 Task: Measure the distance between Memphis and Great Smoky Mountains National Park.
Action: Mouse moved to (325, 110)
Screenshot: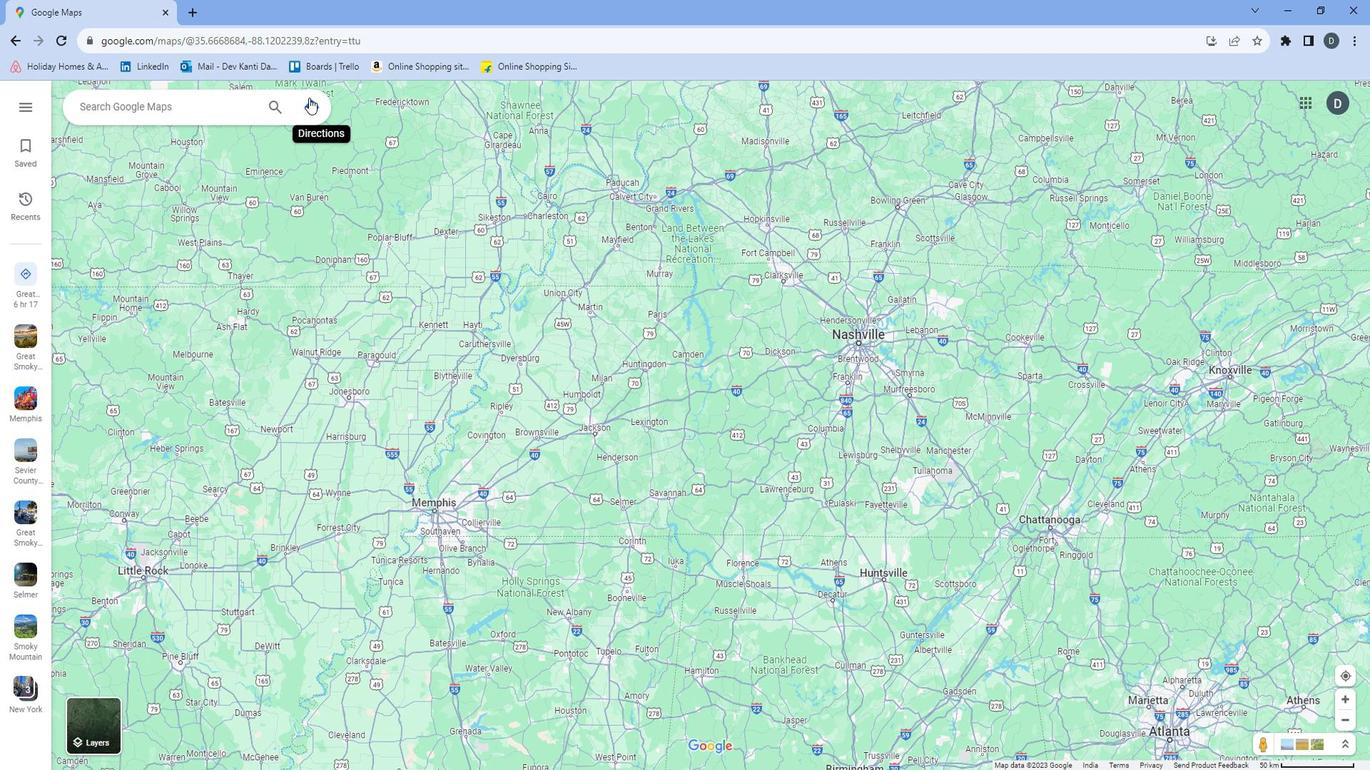 
Action: Mouse pressed left at (325, 110)
Screenshot: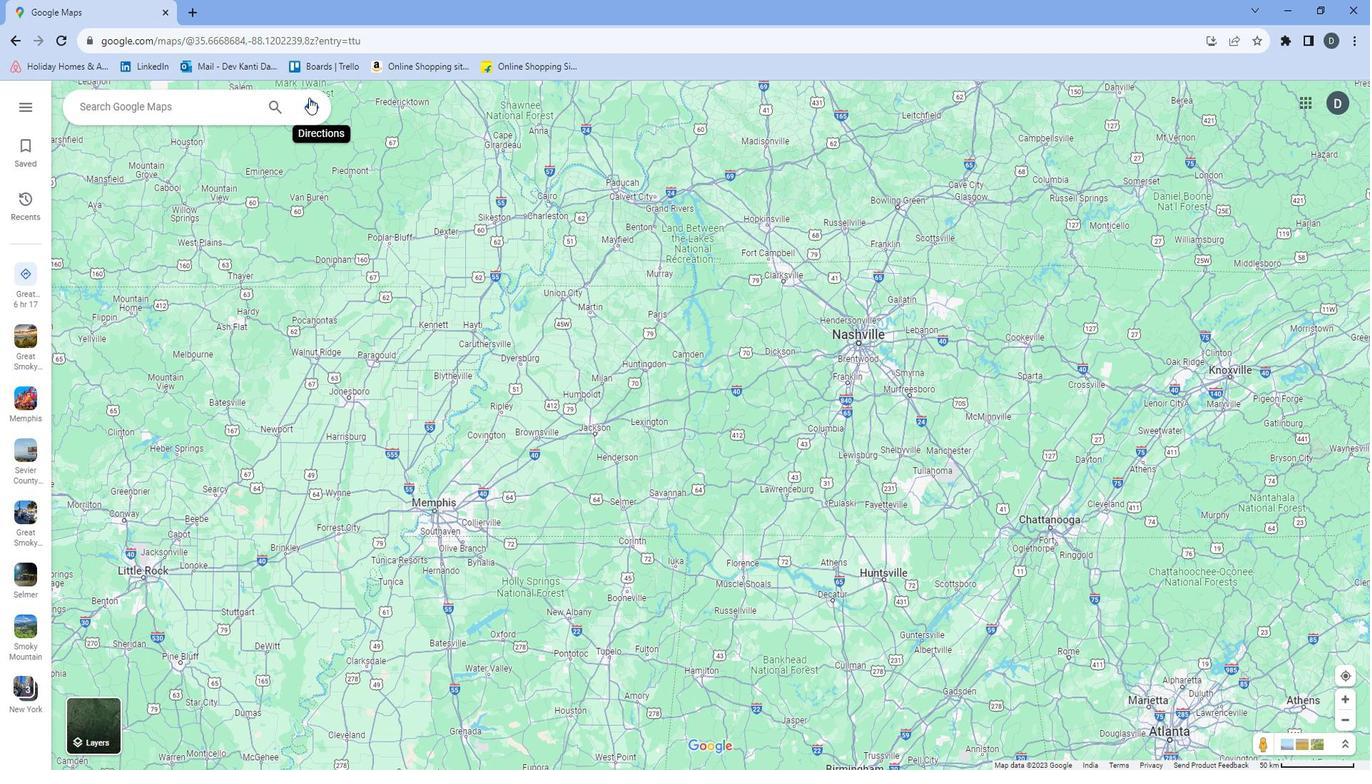 
Action: Mouse moved to (251, 161)
Screenshot: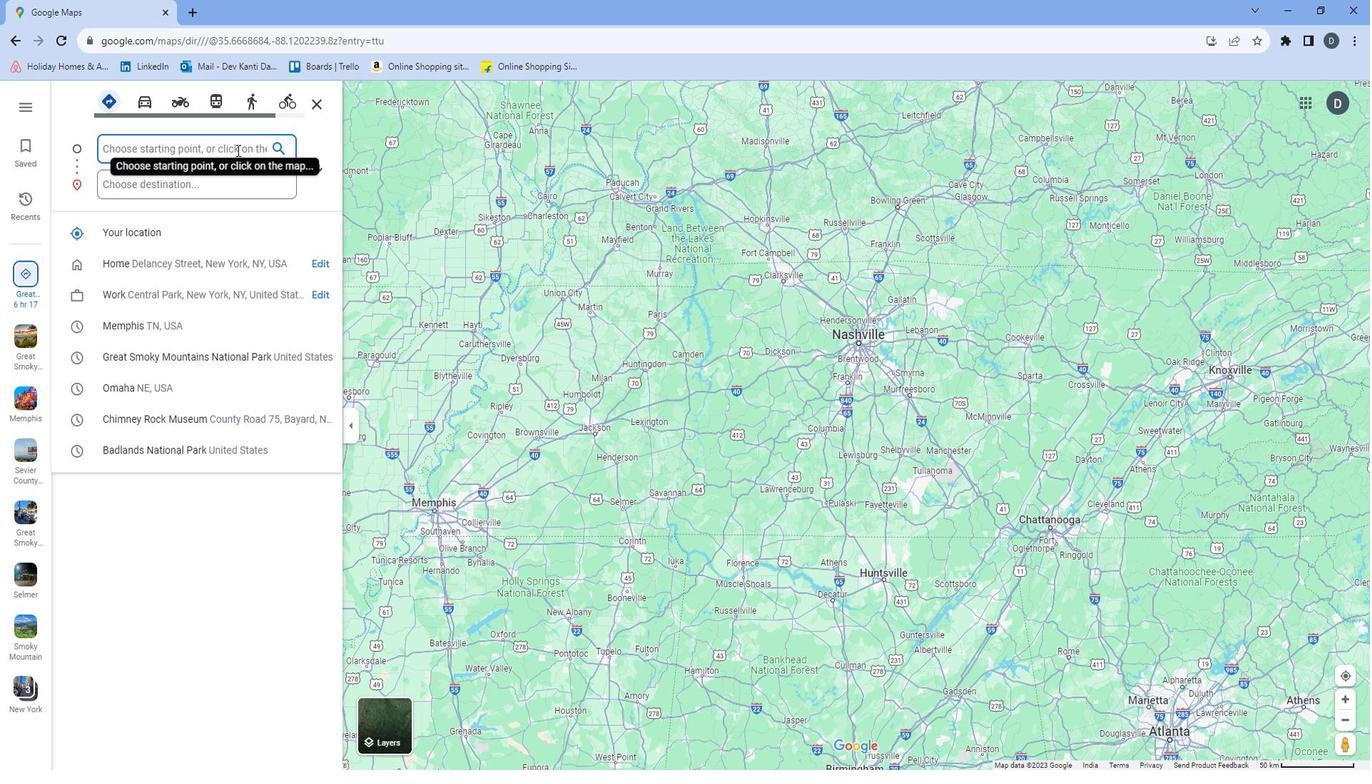 
Action: Mouse pressed left at (251, 161)
Screenshot: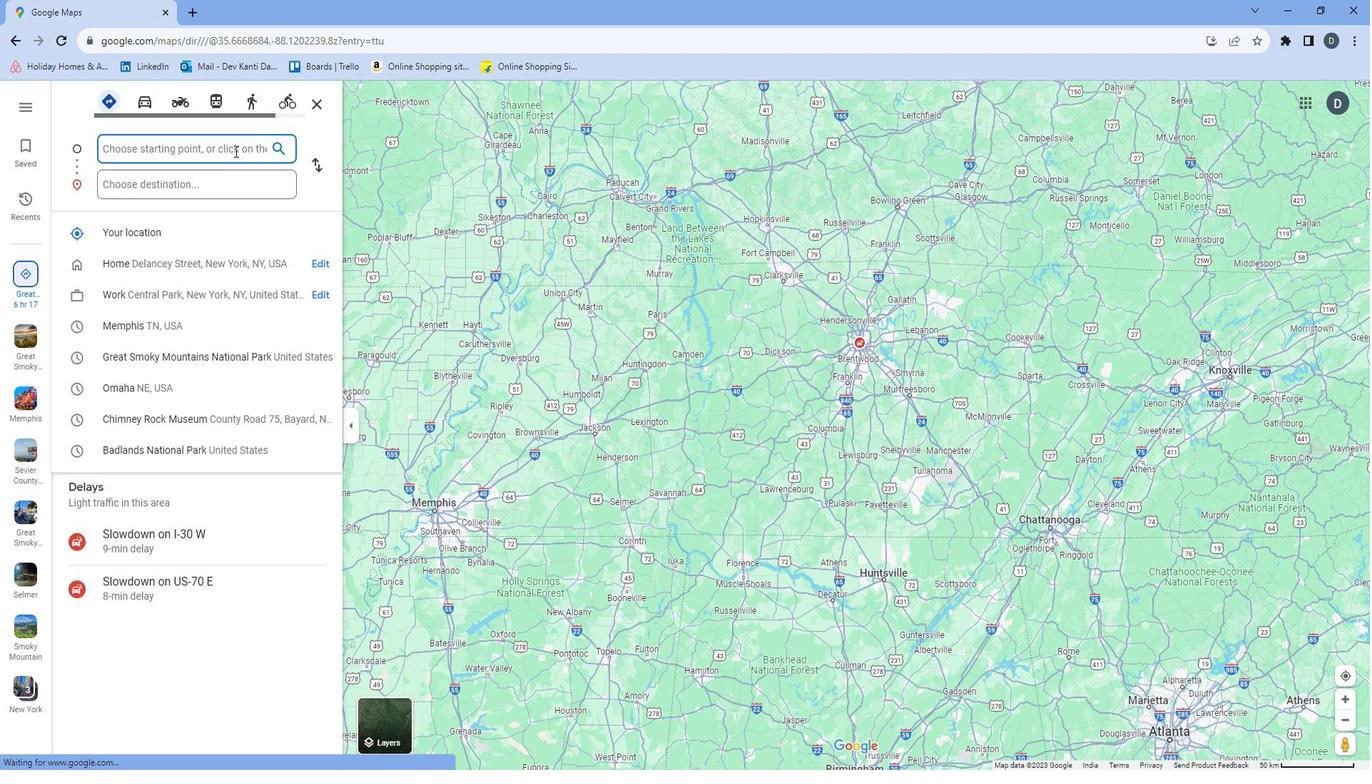 
Action: Key pressed <Key.shift><Key.shift><Key.shift><Key.shift><Key.shift><Key.shift>Memphis
Screenshot: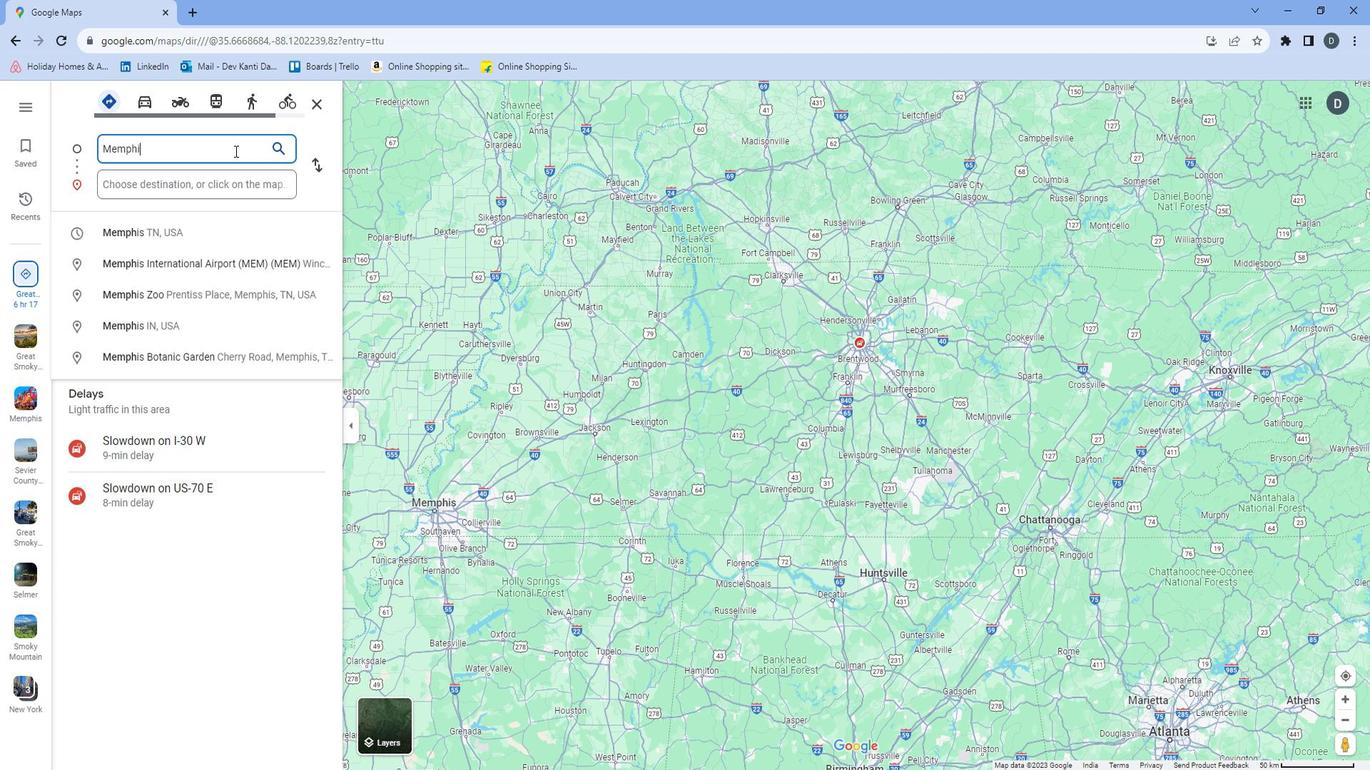 
Action: Mouse moved to (227, 191)
Screenshot: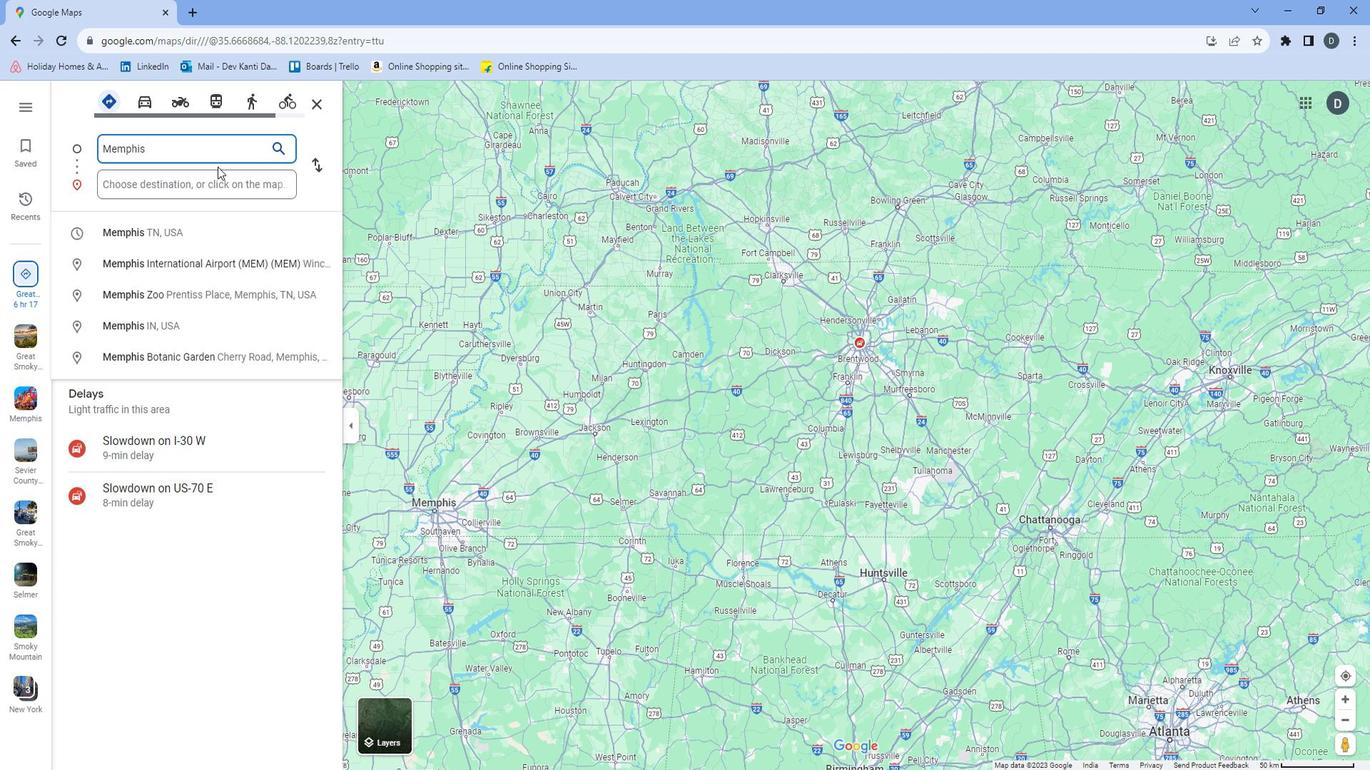 
Action: Mouse pressed left at (227, 191)
Screenshot: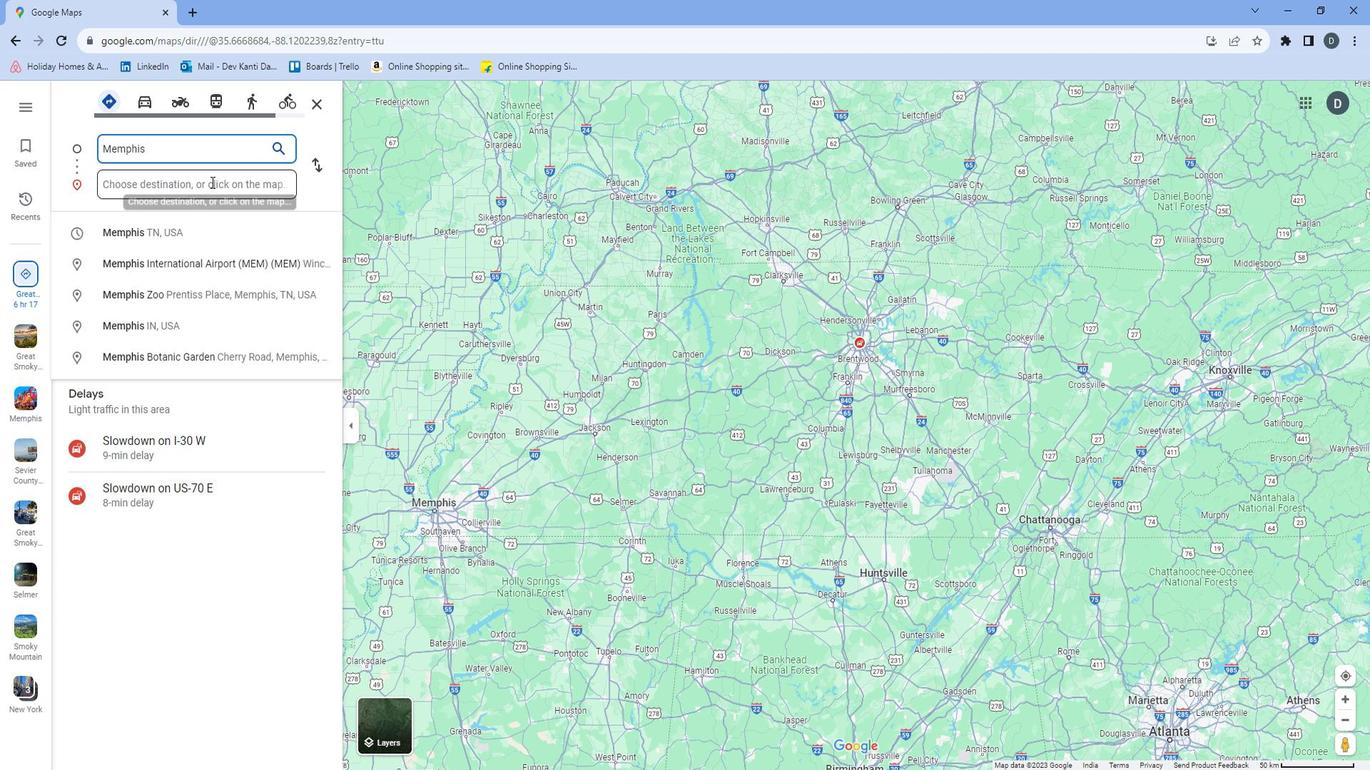 
Action: Key pressed <Key.shift>Great<Key.space><Key.shift>Smoky<Key.space><Key.shift>Mountains<Key.space><Key.shift><Key.shift><Key.shift><Key.shift><Key.shift><Key.shift><Key.shift><Key.shift><Key.shift><Key.shift><Key.shift><Key.shift><Key.shift><Key.shift><Key.shift><Key.shift><Key.shift><Key.shift><Key.shift><Key.shift><Key.shift><Key.shift><Key.shift>National<Key.space><Key.shift>Park
Screenshot: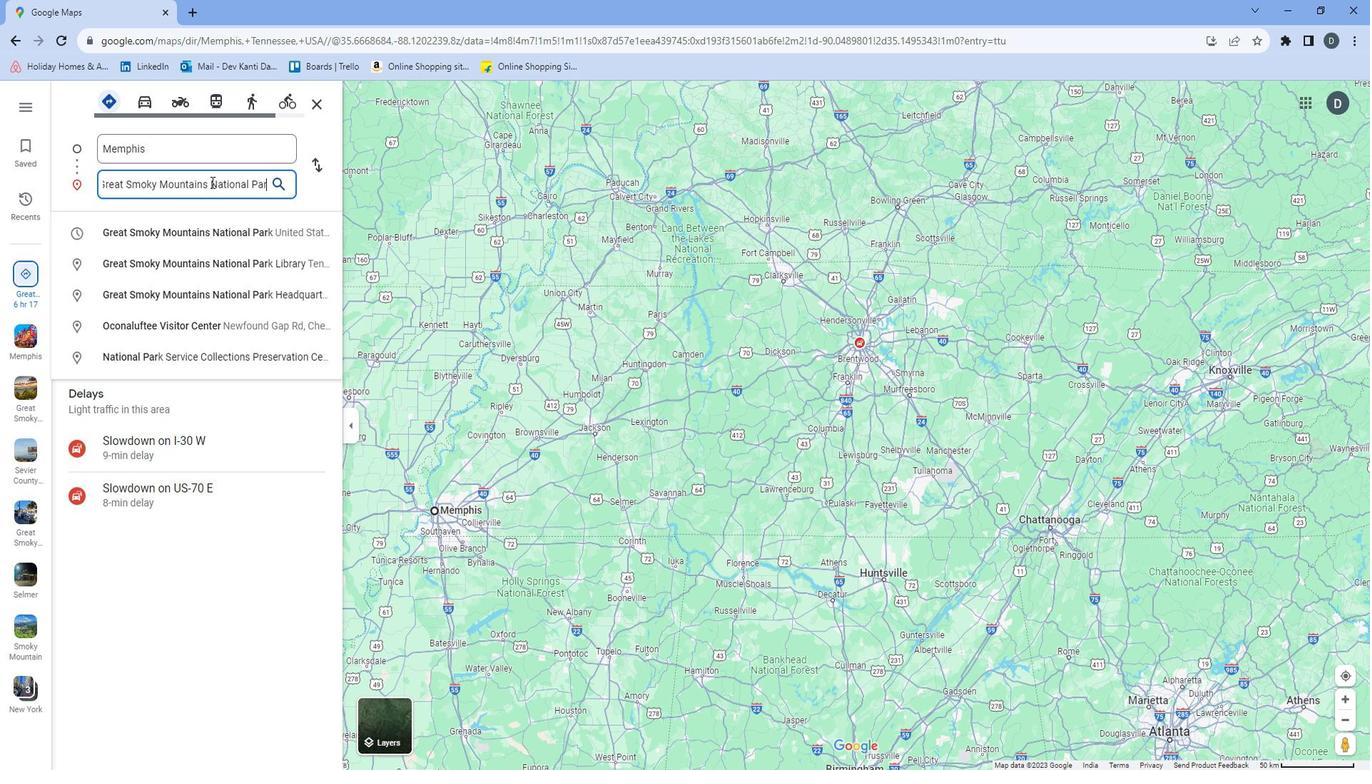 
Action: Mouse moved to (224, 233)
Screenshot: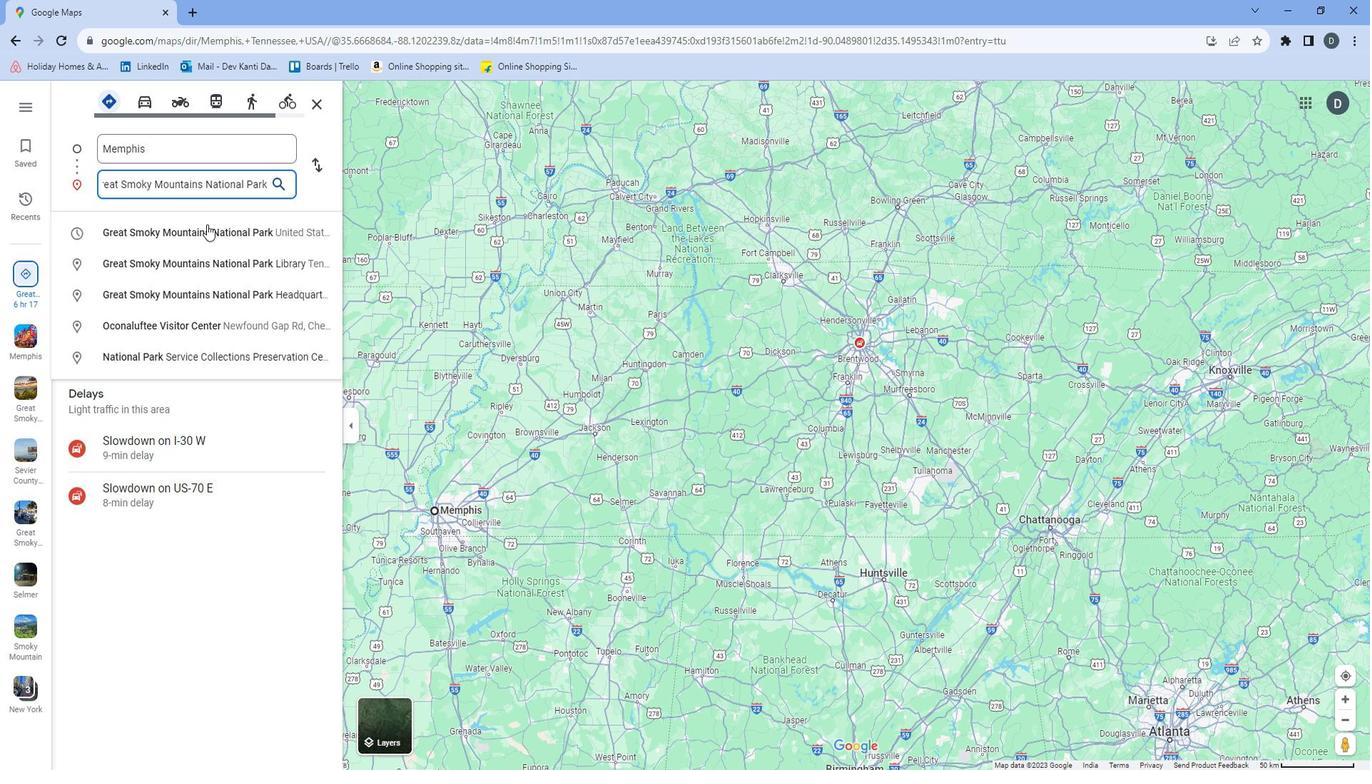 
Action: Mouse pressed left at (224, 233)
Screenshot: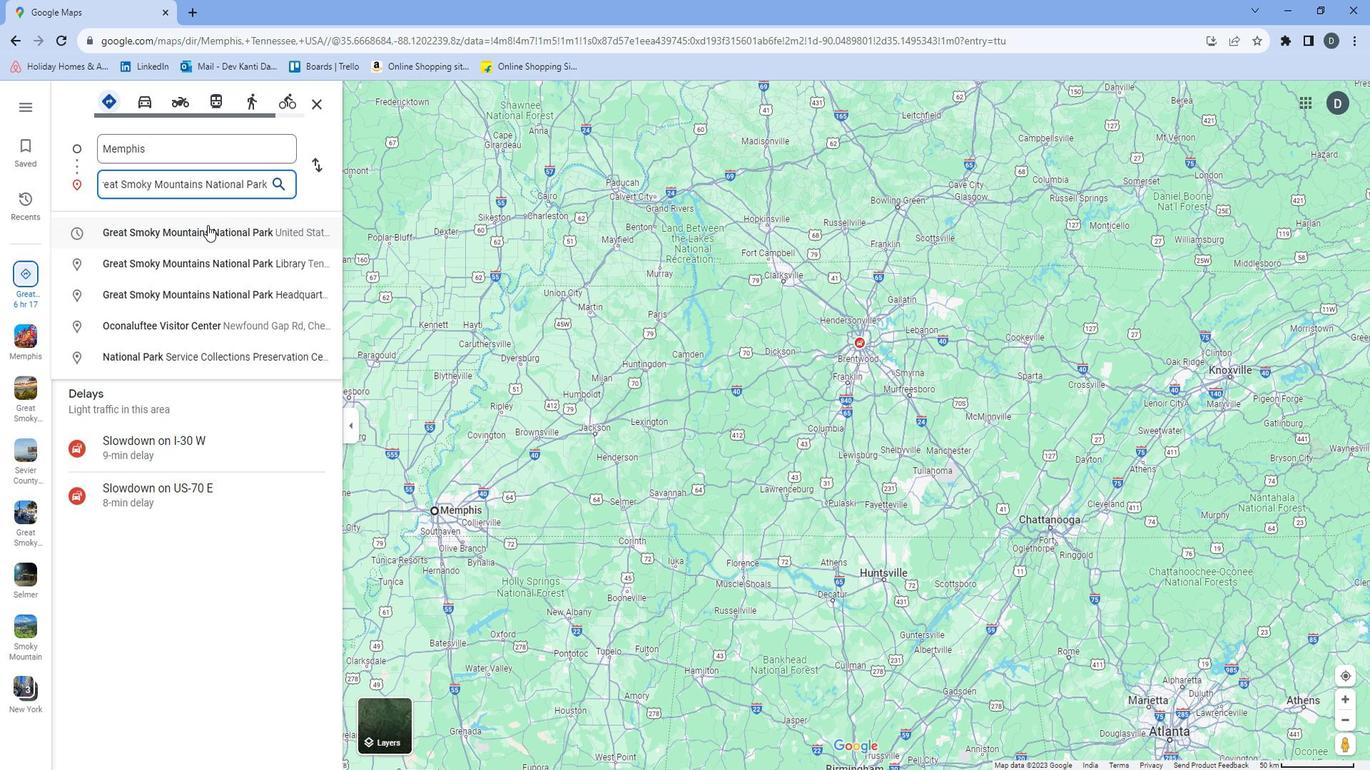 
Action: Mouse moved to (450, 509)
Screenshot: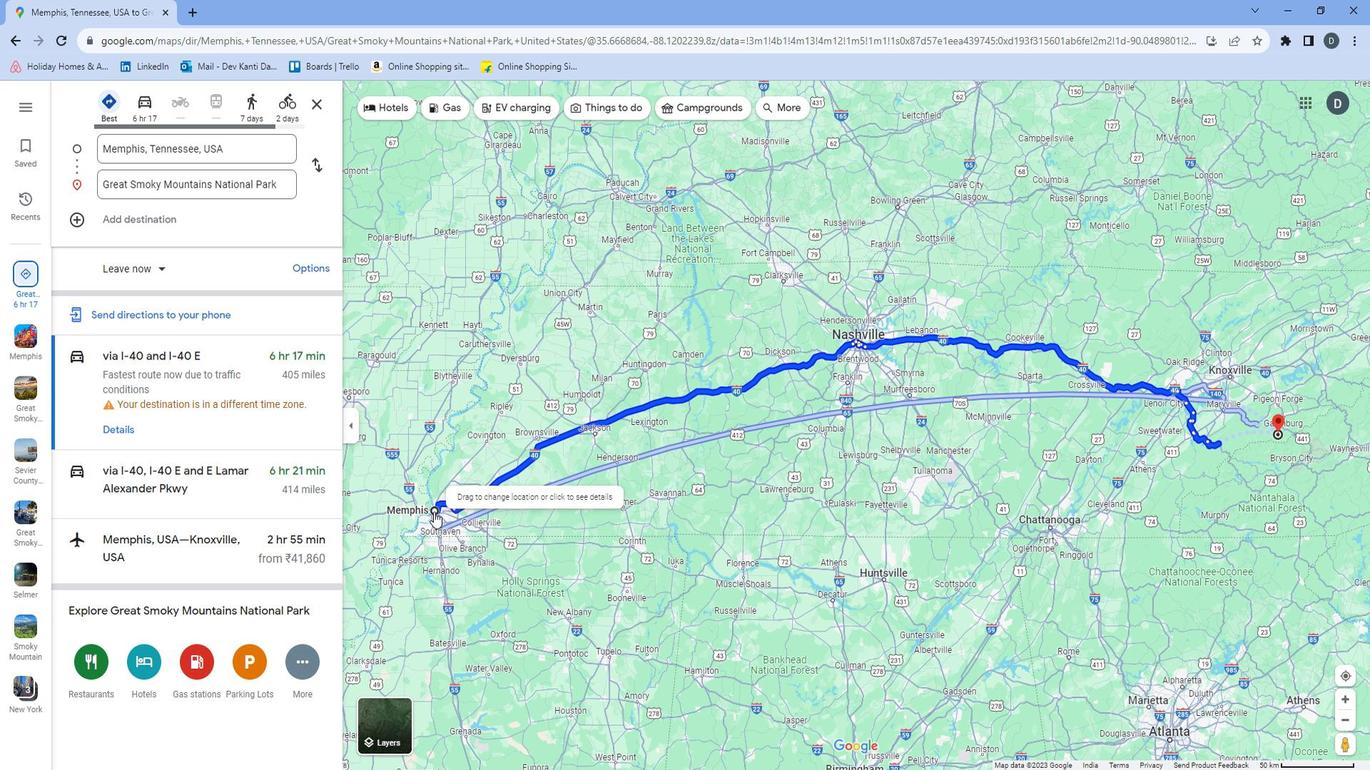 
Action: Mouse pressed right at (450, 509)
Screenshot: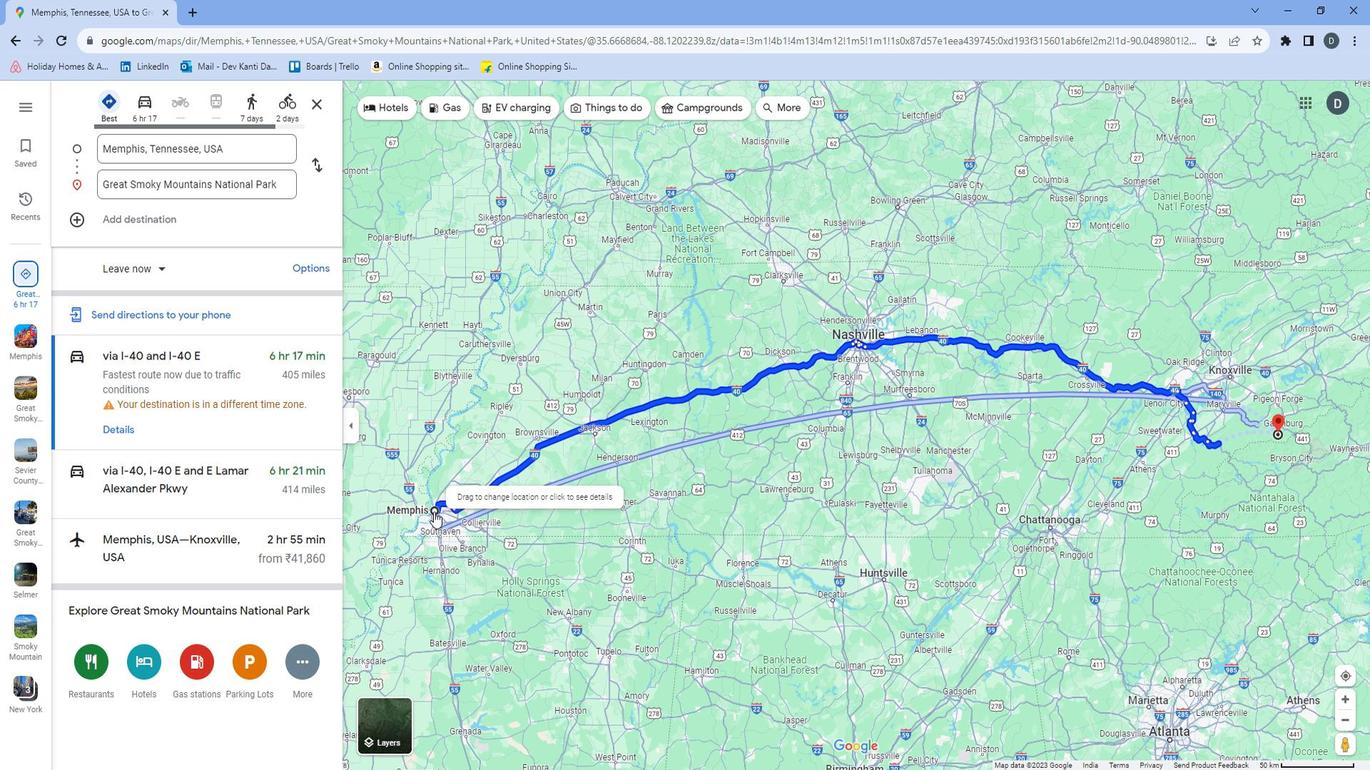 
Action: Mouse moved to (474, 620)
Screenshot: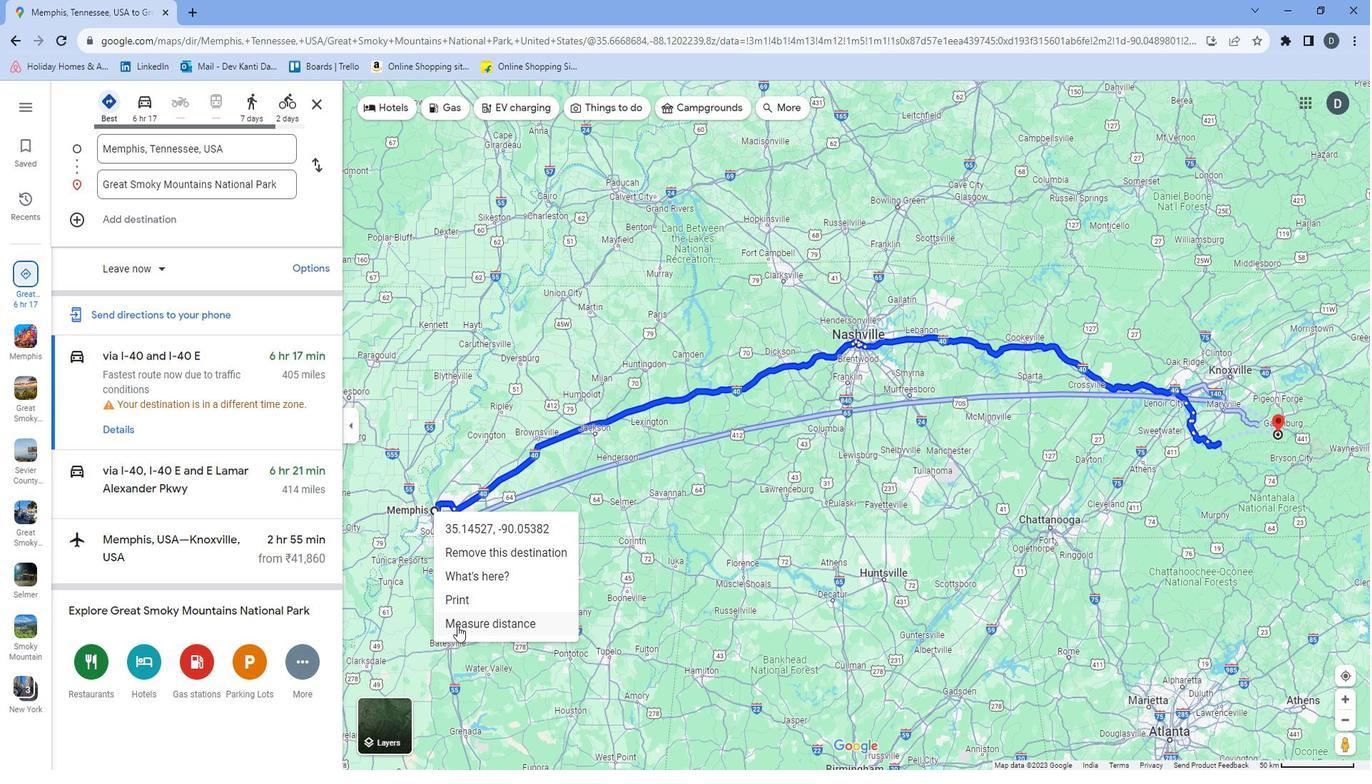 
Action: Mouse pressed left at (474, 620)
Screenshot: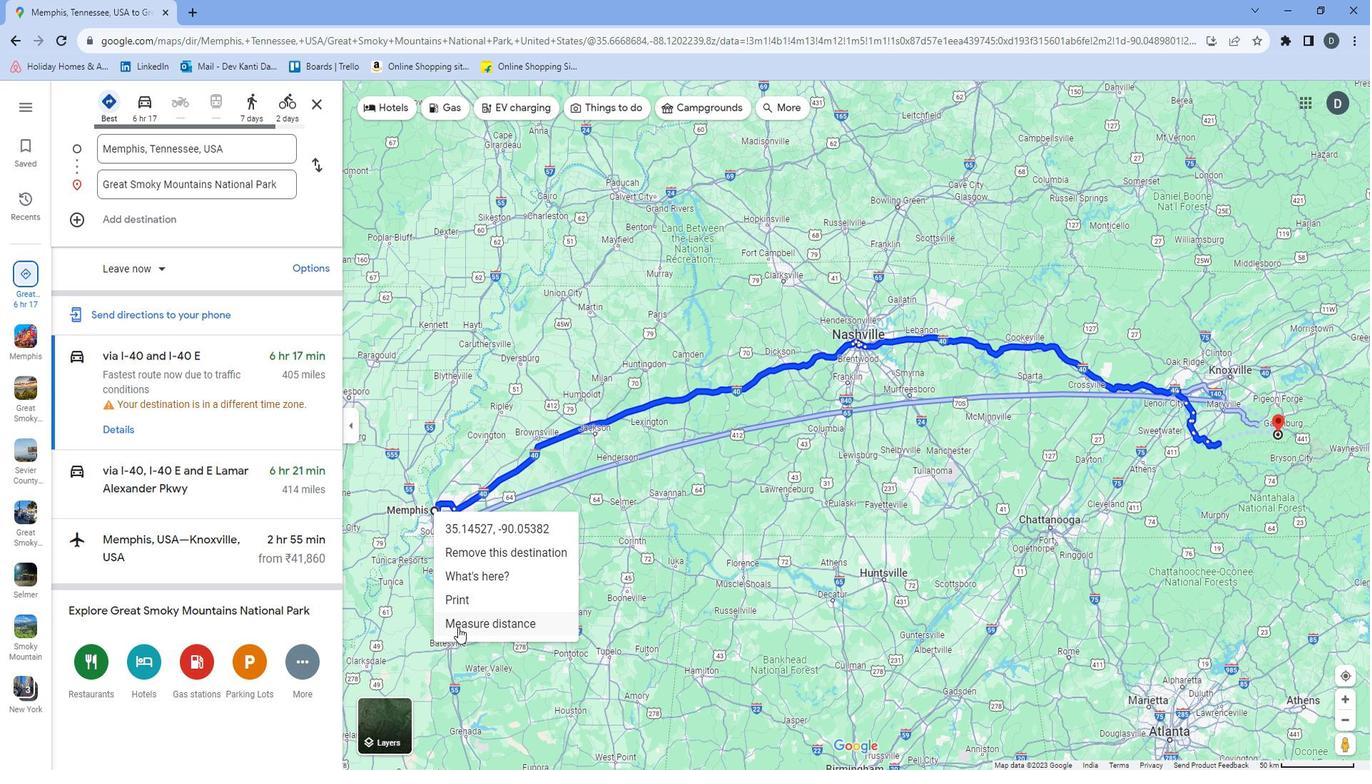 
Action: Mouse moved to (448, 507)
Screenshot: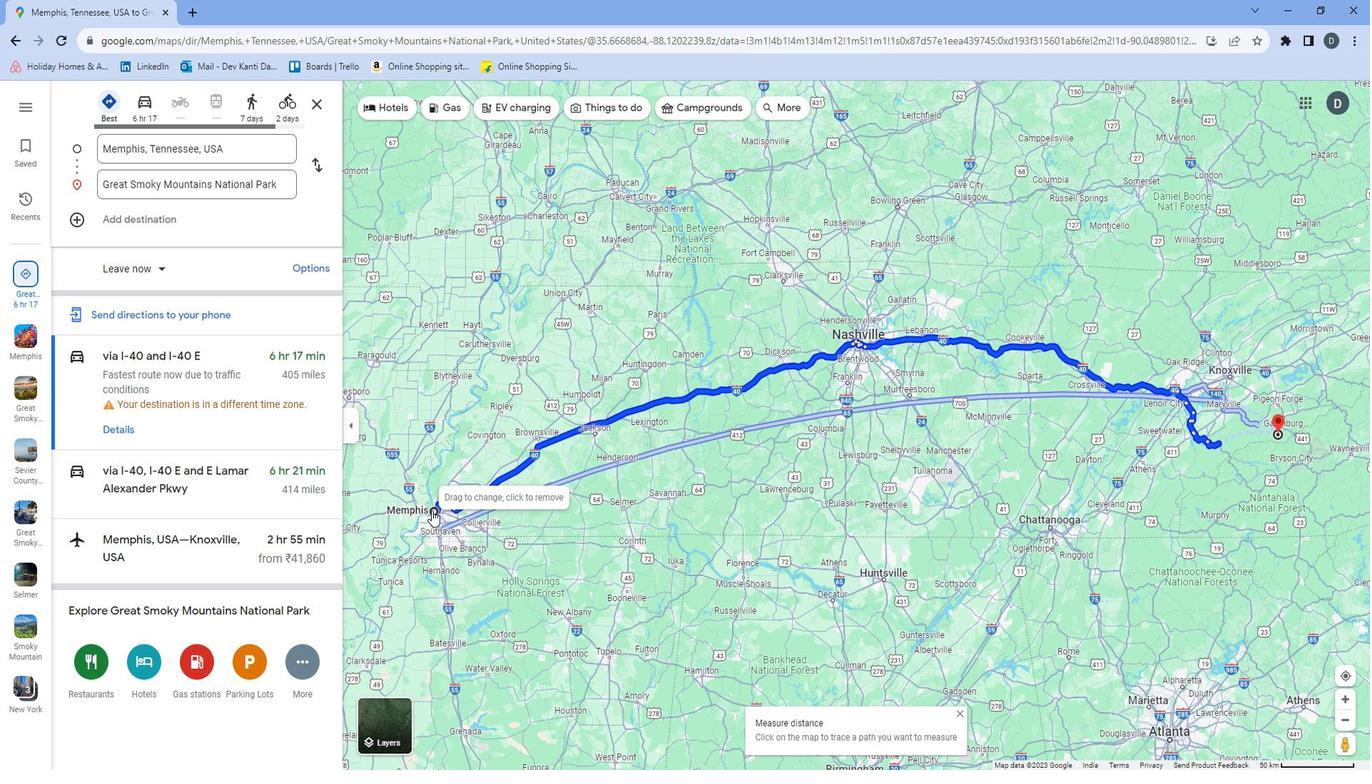 
Action: Mouse pressed left at (448, 507)
Screenshot: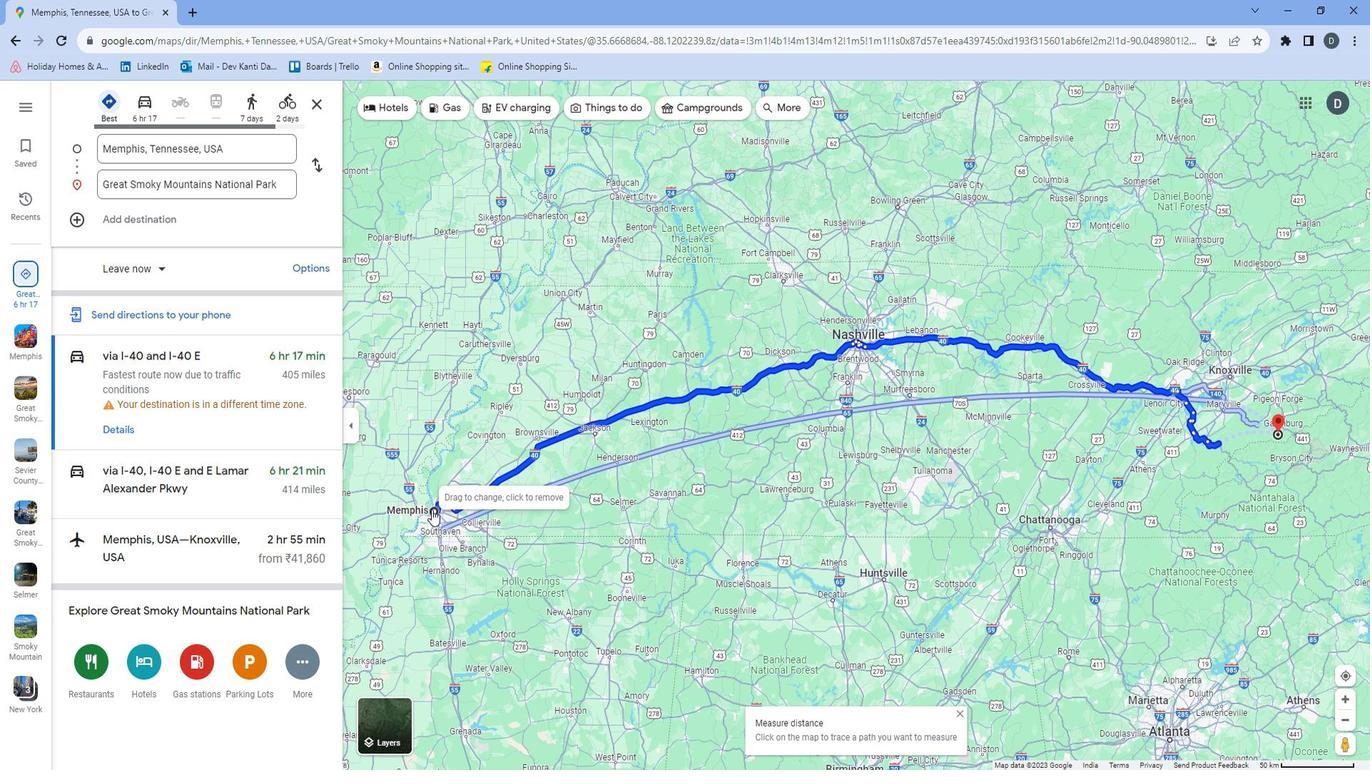 
Action: Mouse moved to (1294, 436)
Screenshot: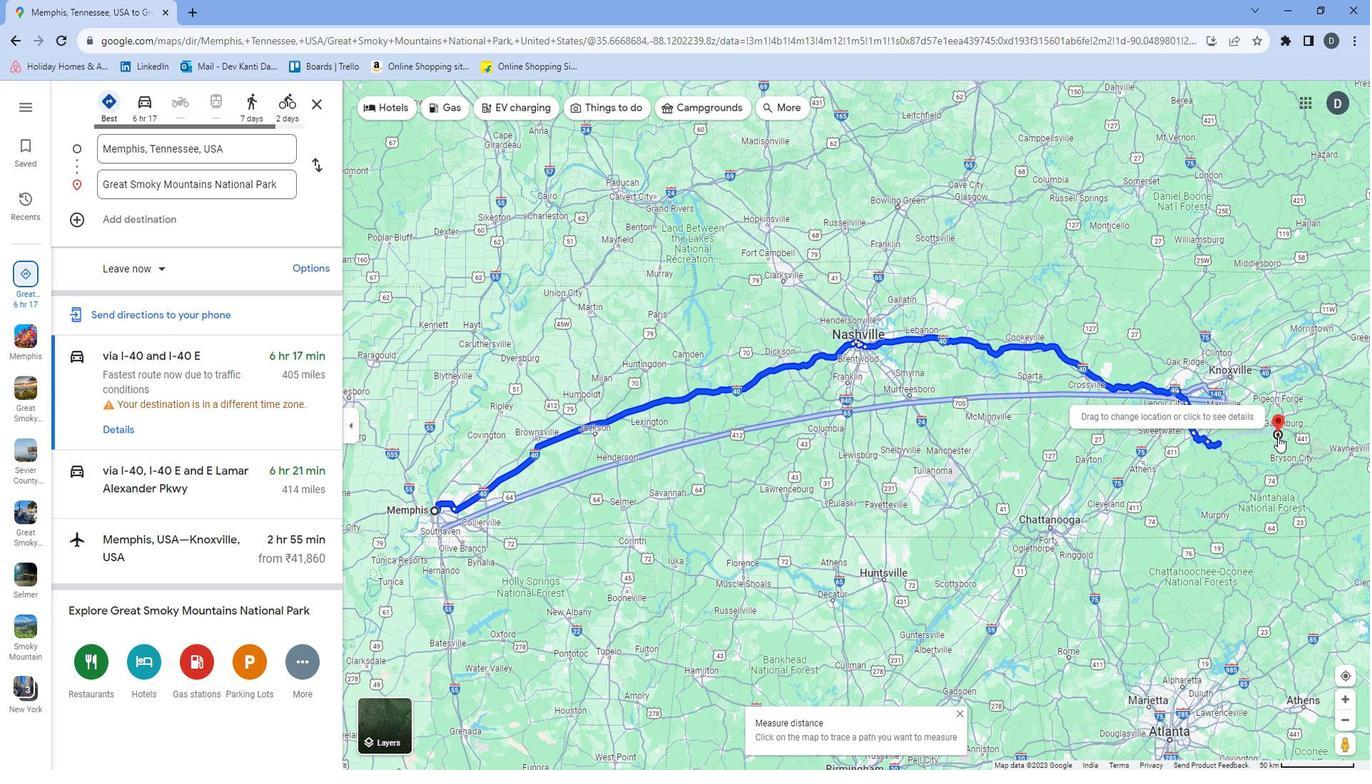 
Action: Mouse pressed left at (1294, 436)
Screenshot: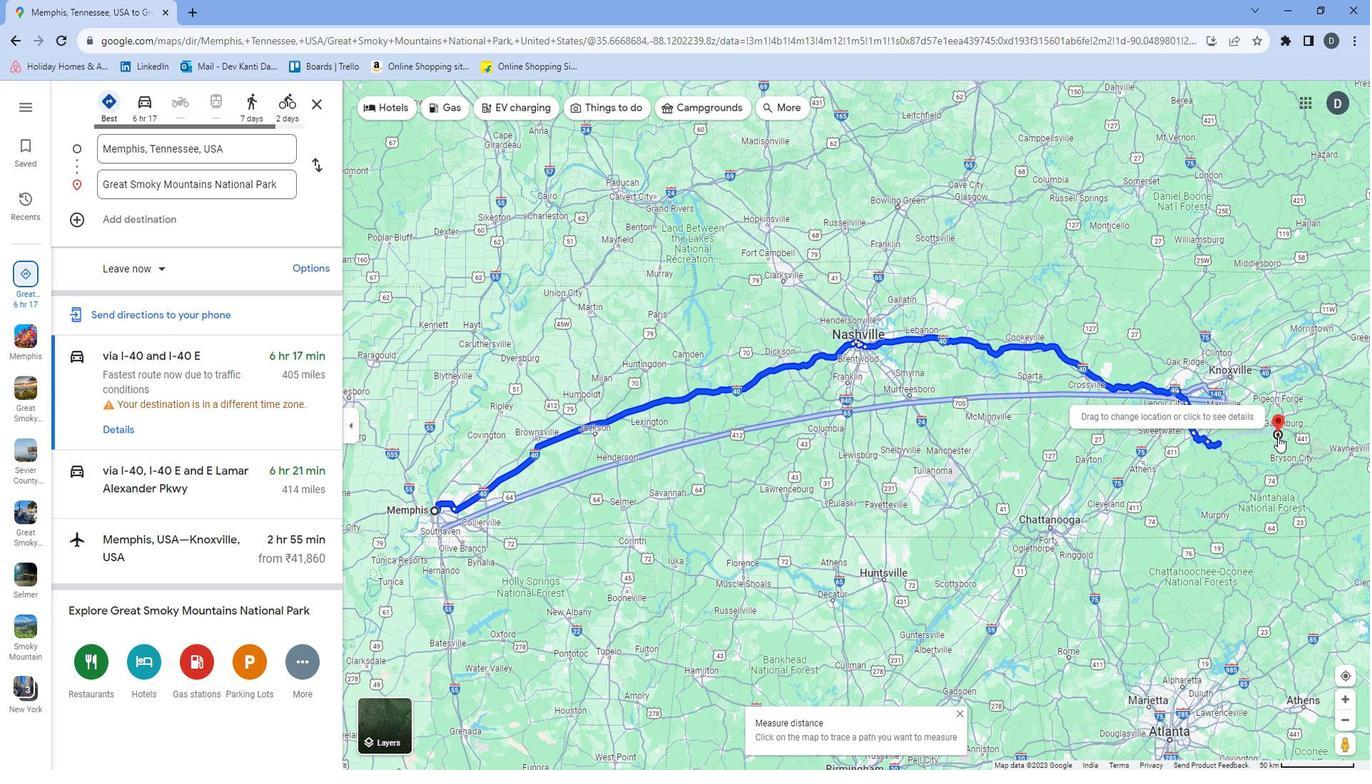 
Action: Mouse moved to (451, 508)
Screenshot: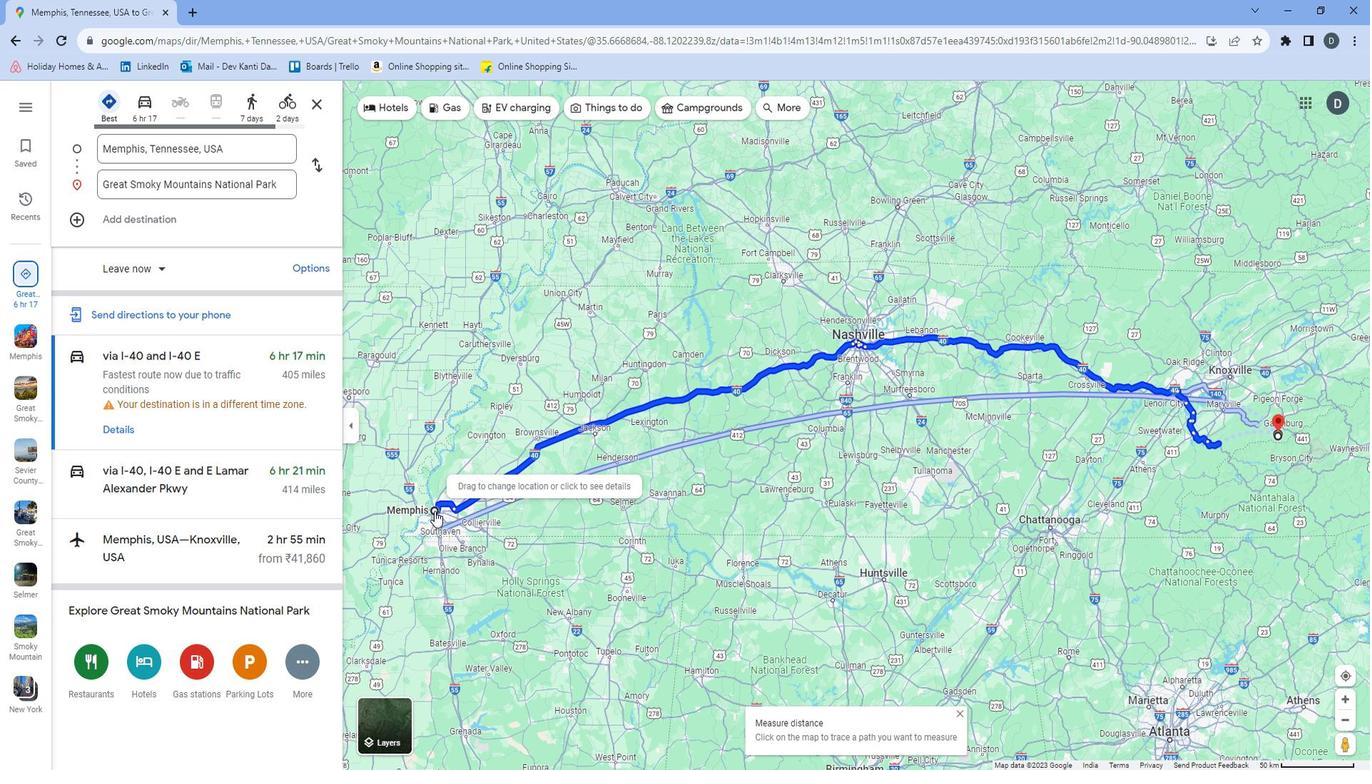 
Action: Mouse pressed left at (451, 508)
Screenshot: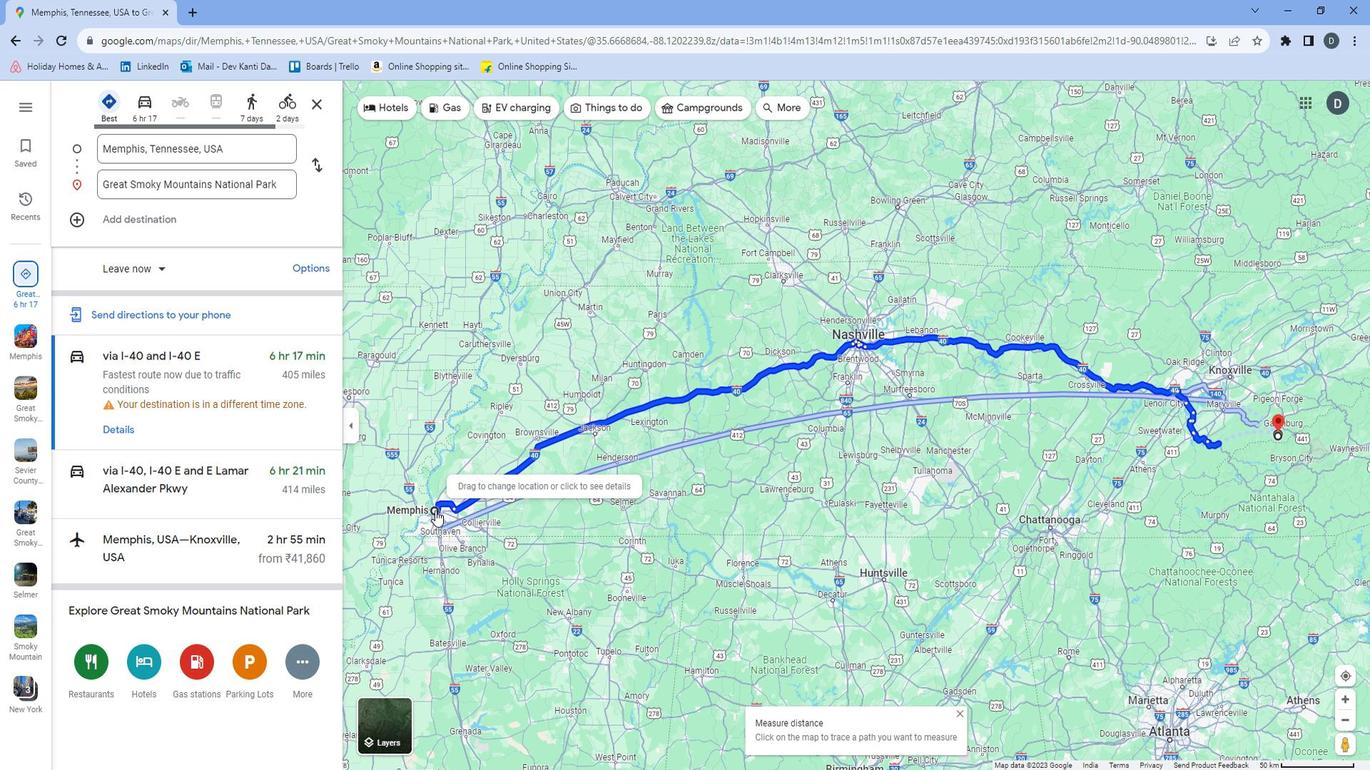 
Action: Mouse moved to (966, 730)
Screenshot: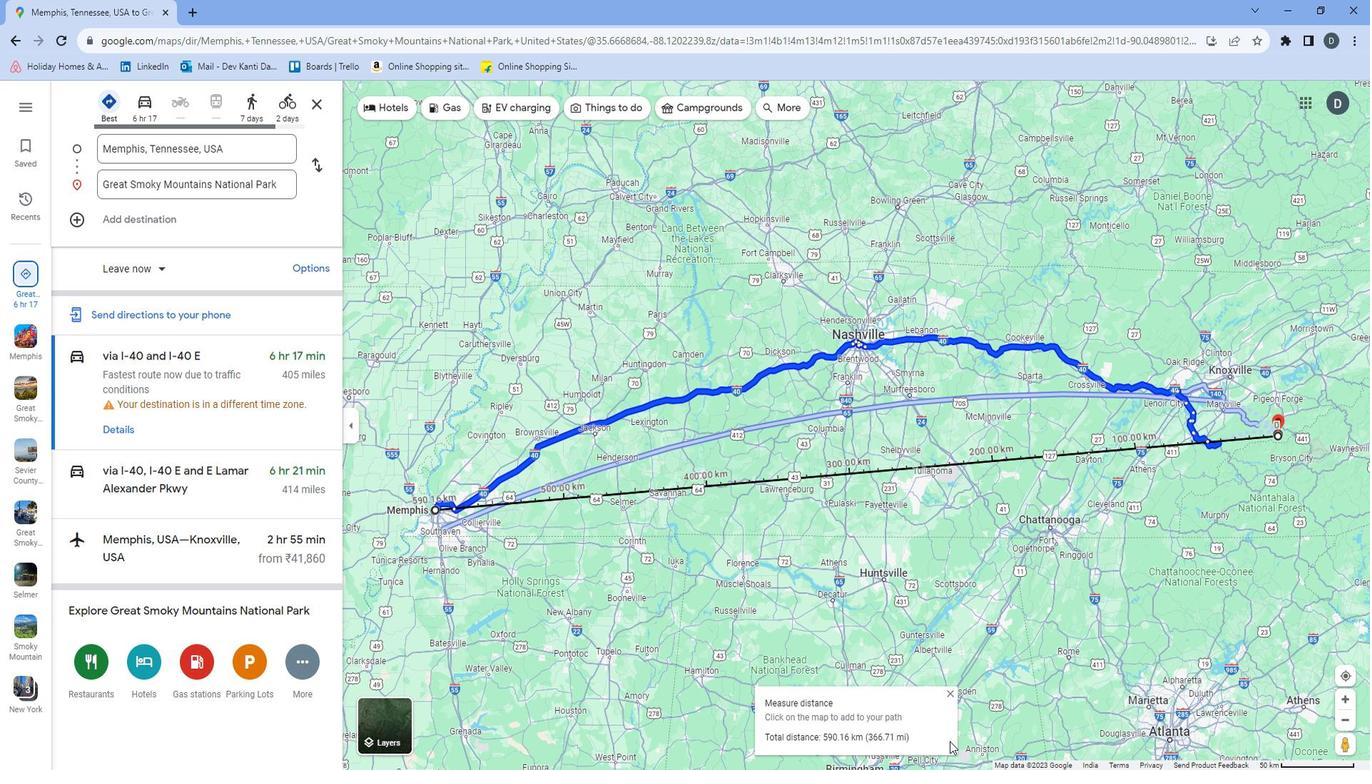 
